 Task: Enable the option "Enable video" for general video settings.
Action: Mouse moved to (107, 11)
Screenshot: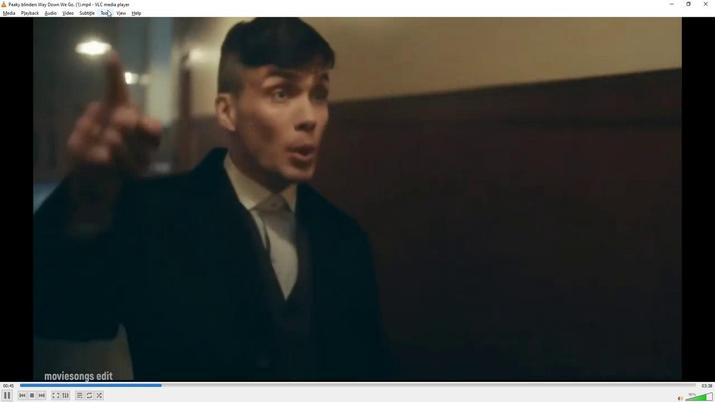 
Action: Mouse pressed left at (107, 11)
Screenshot: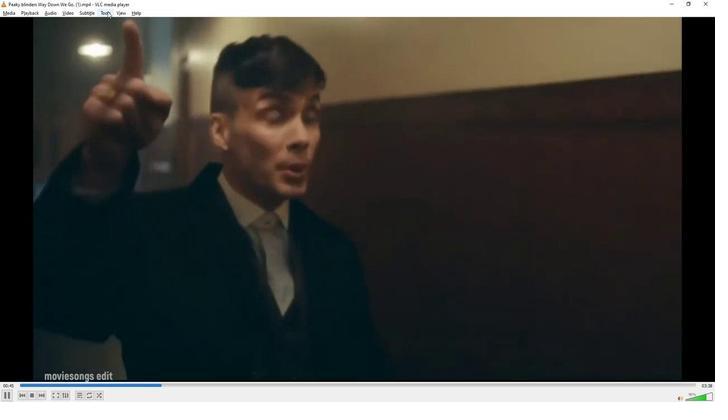 
Action: Mouse moved to (121, 100)
Screenshot: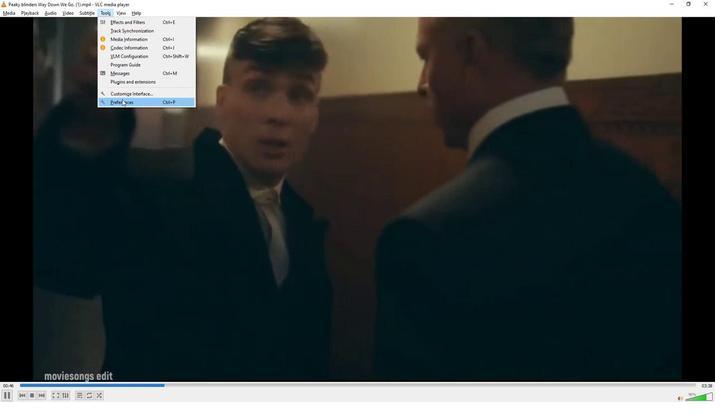 
Action: Mouse pressed left at (121, 100)
Screenshot: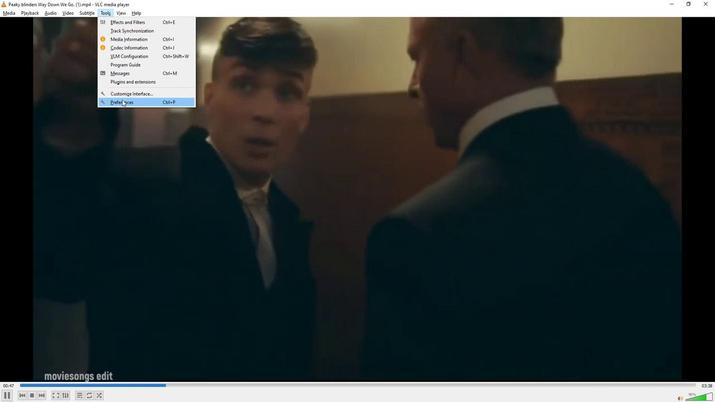 
Action: Mouse moved to (126, 309)
Screenshot: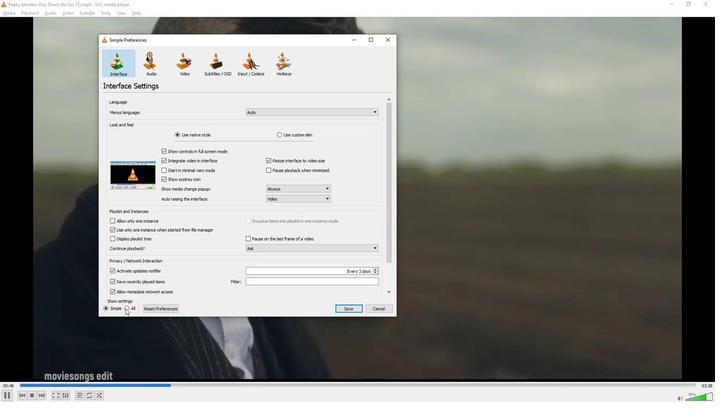 
Action: Mouse pressed left at (126, 309)
Screenshot: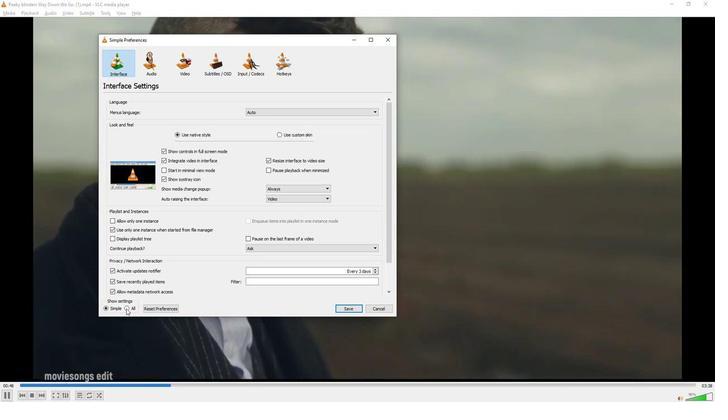 
Action: Mouse moved to (124, 273)
Screenshot: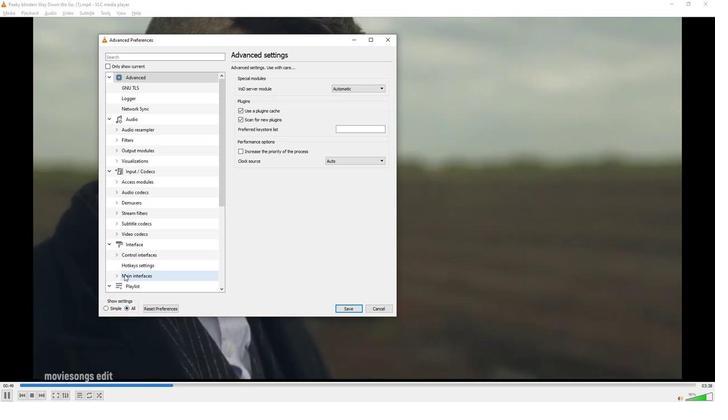 
Action: Mouse scrolled (124, 273) with delta (0, 0)
Screenshot: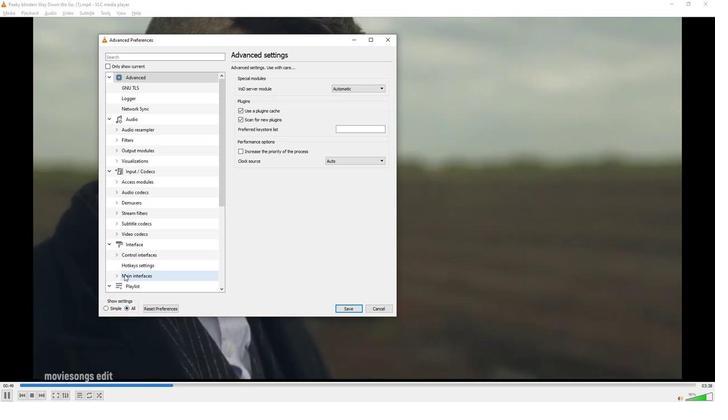 
Action: Mouse moved to (123, 272)
Screenshot: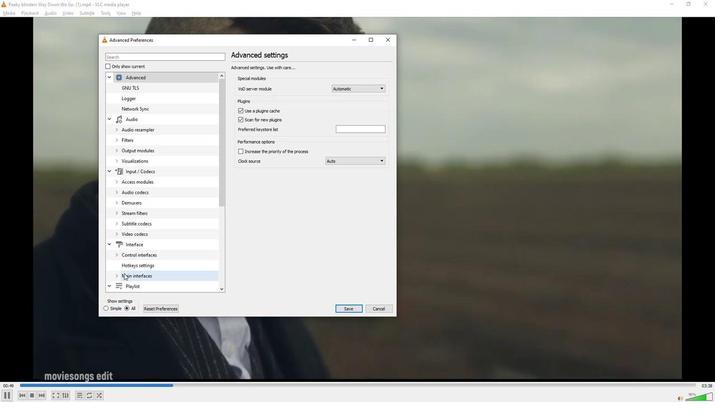 
Action: Mouse scrolled (123, 272) with delta (0, 0)
Screenshot: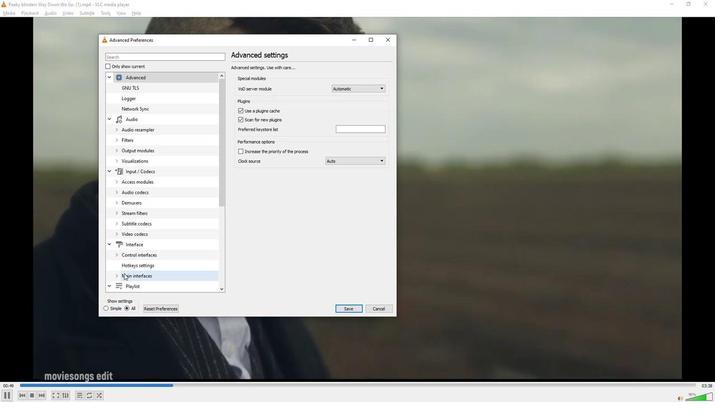 
Action: Mouse scrolled (123, 272) with delta (0, 0)
Screenshot: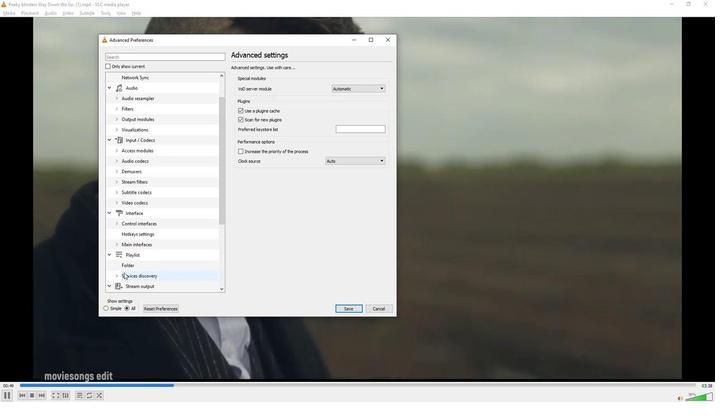 
Action: Mouse moved to (122, 272)
Screenshot: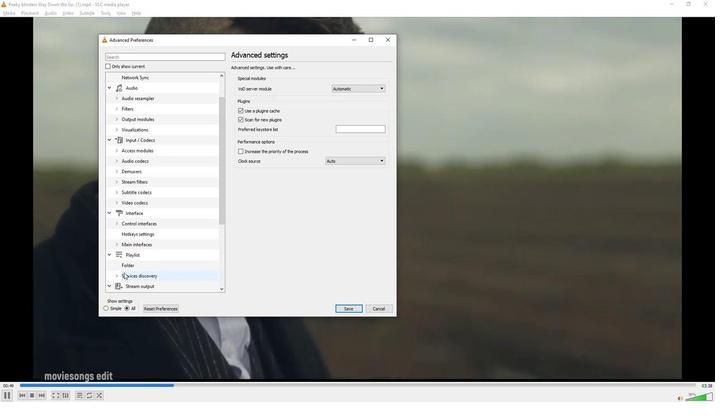 
Action: Mouse scrolled (122, 272) with delta (0, 0)
Screenshot: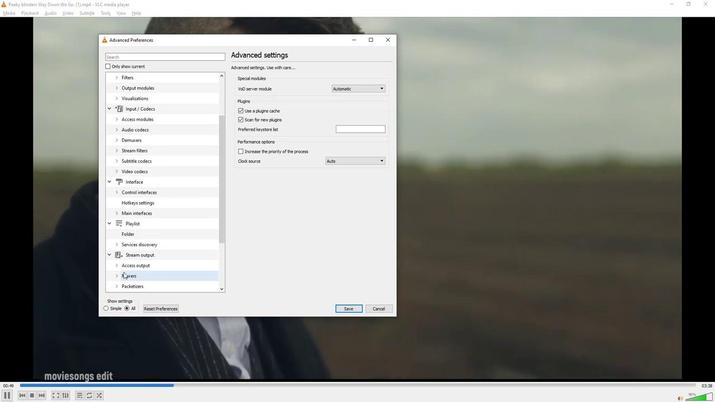 
Action: Mouse moved to (122, 272)
Screenshot: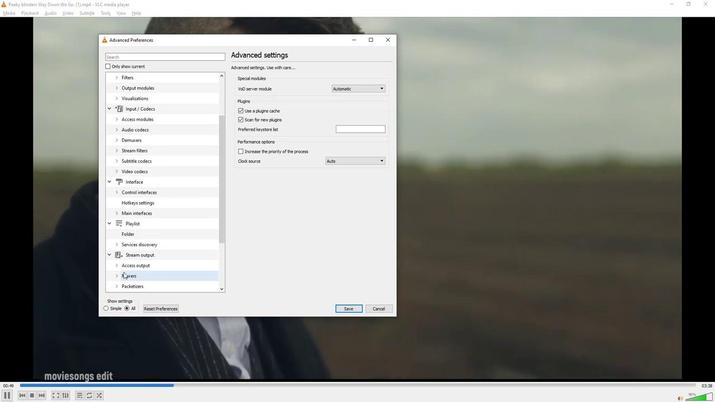 
Action: Mouse scrolled (122, 271) with delta (0, 0)
Screenshot: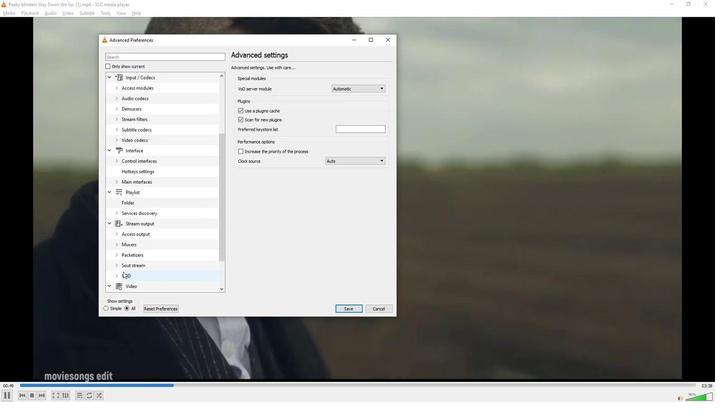 
Action: Mouse moved to (122, 271)
Screenshot: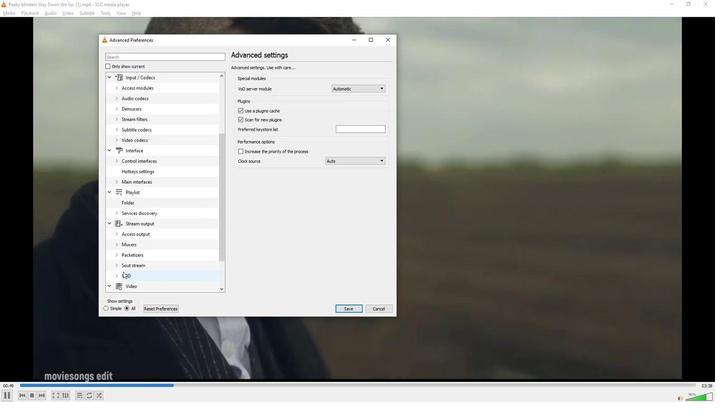 
Action: Mouse scrolled (122, 271) with delta (0, 0)
Screenshot: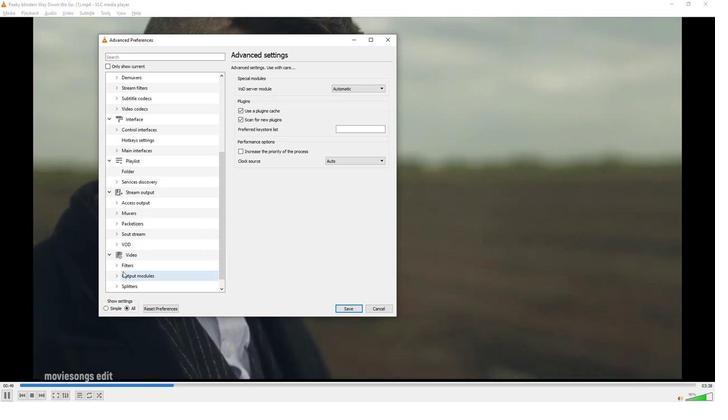 
Action: Mouse moved to (130, 244)
Screenshot: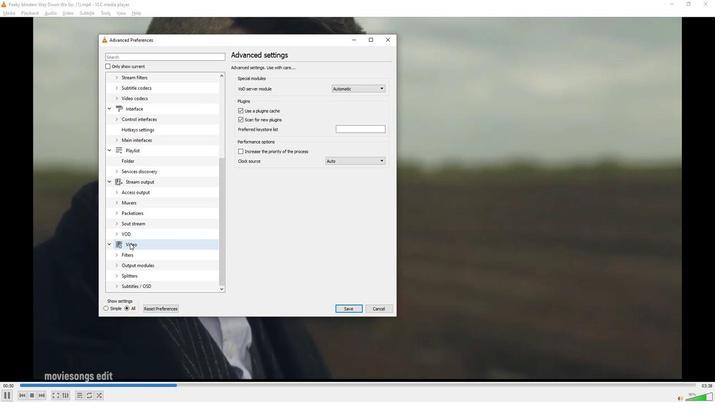 
Action: Mouse pressed left at (130, 244)
Screenshot: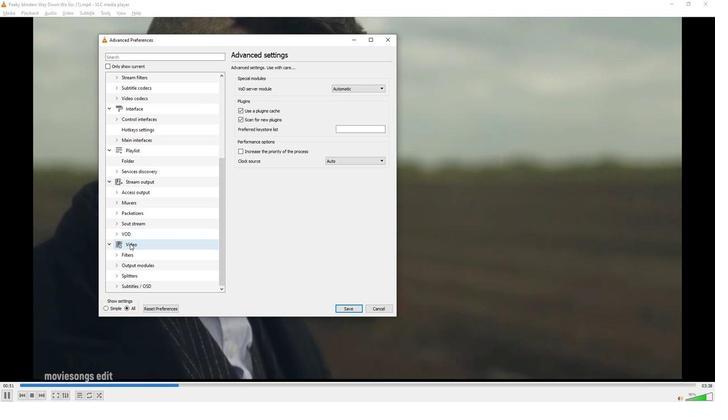 
Action: Mouse moved to (237, 79)
Screenshot: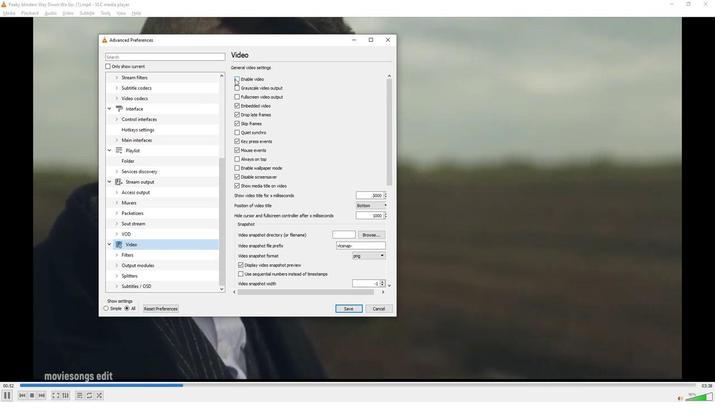 
Action: Mouse pressed left at (237, 79)
Screenshot: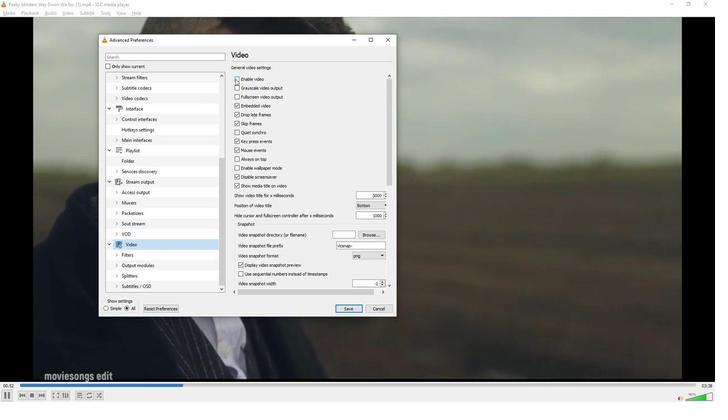 
Action: Mouse moved to (275, 264)
Screenshot: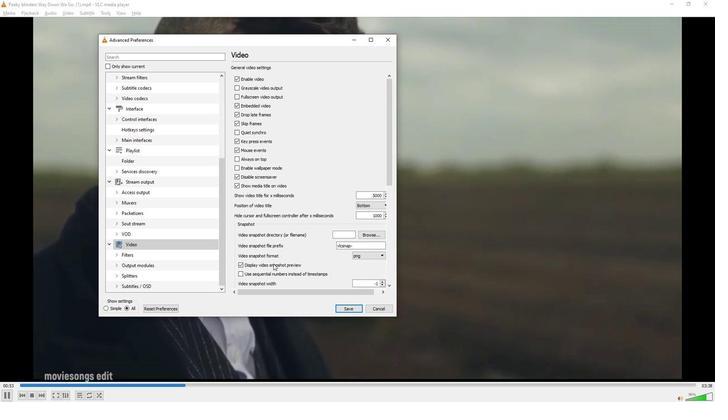 
